 Task: Create New Customer with Customer Name: Dollar General_x000D_
, Billing Address Line1: 3520 Cook Hill Road, Billing Address Line2:  Danbury, Billing Address Line3:  Connecticut 06810, Cell Number: 785-335-5456
Action: Mouse moved to (180, 33)
Screenshot: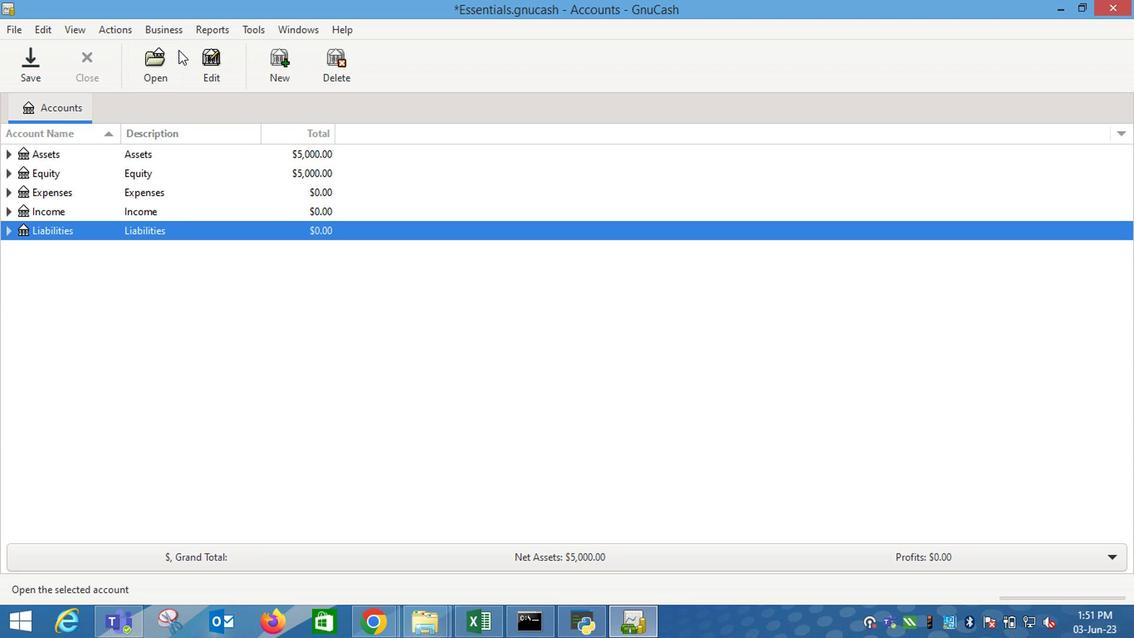 
Action: Mouse pressed left at (180, 33)
Screenshot: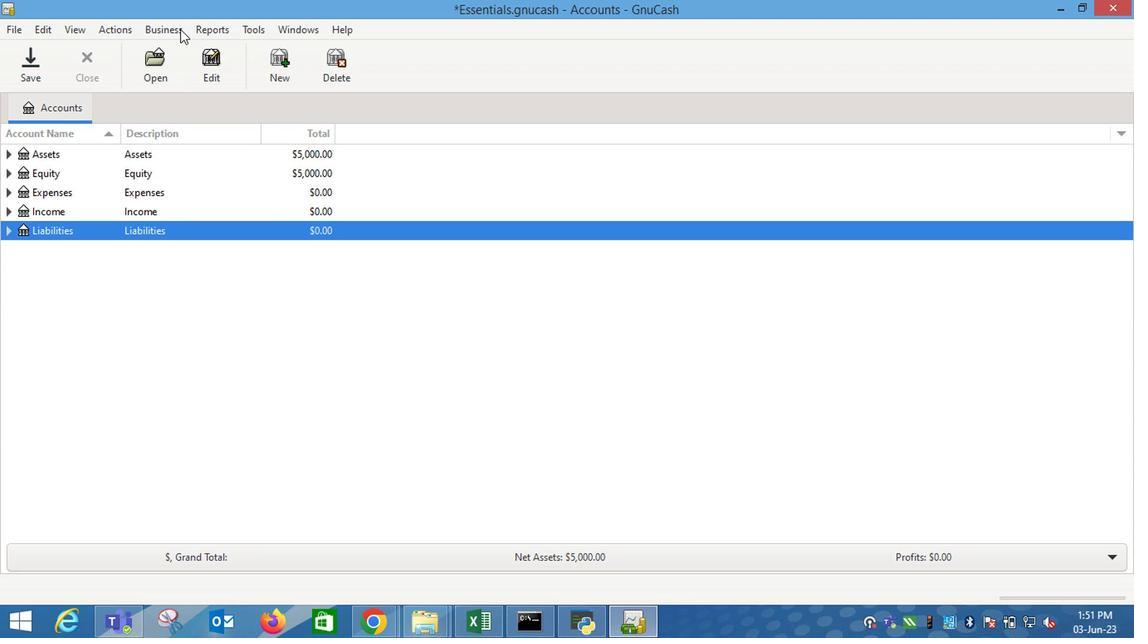 
Action: Mouse moved to (380, 70)
Screenshot: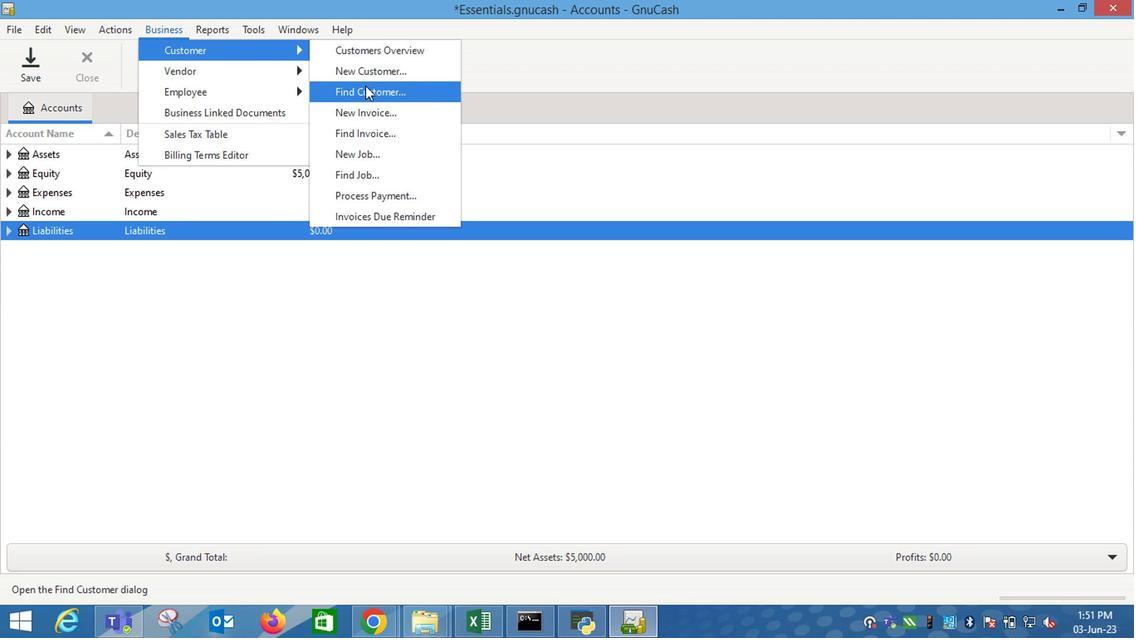 
Action: Mouse pressed left at (380, 70)
Screenshot: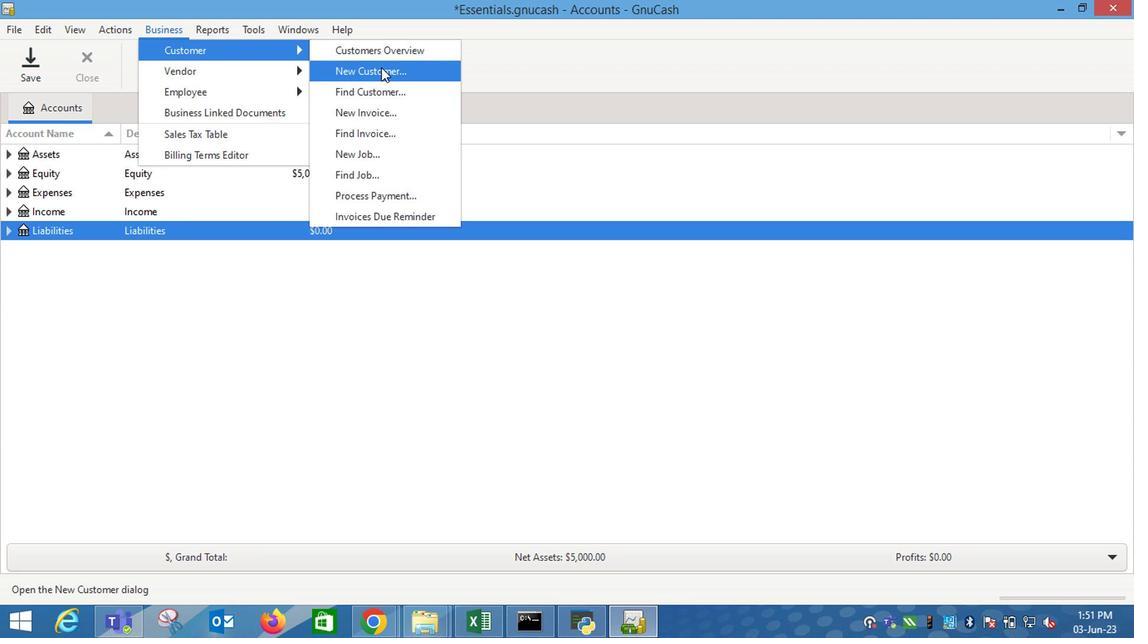 
Action: Mouse moved to (791, 268)
Screenshot: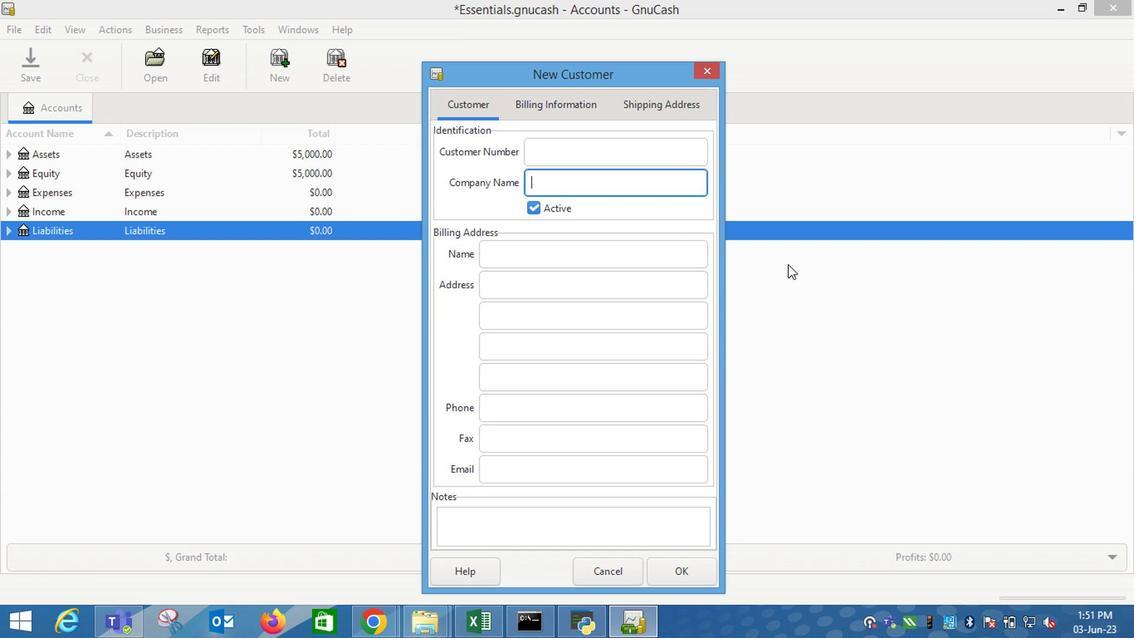 
Action: Key pressed <Key.shift_r>F<Key.backspace><Key.shift_r>Dollar<Key.space><Key.shift_r>General<Key.tab><Key.tab><Key.tab>3520<Key.space><Key.shift_r>Cook<Key.space><Key.shift_r>Hill<Key.space><Key.shift_r>Road<Key.tab><Key.shift_r>Da<Key.tab><Key.shift_r>Conn<Key.tab><Key.tab>785-335-454<Key.backspace><Key.backspace><Key.backspace>5456
Screenshot: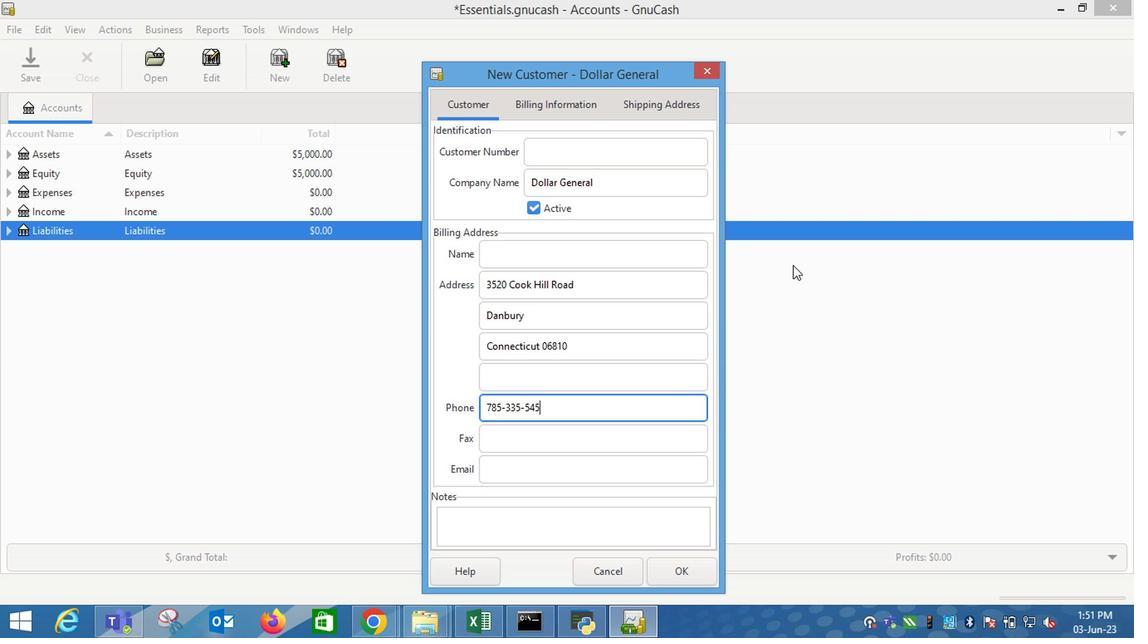 
Action: Mouse moved to (571, 108)
Screenshot: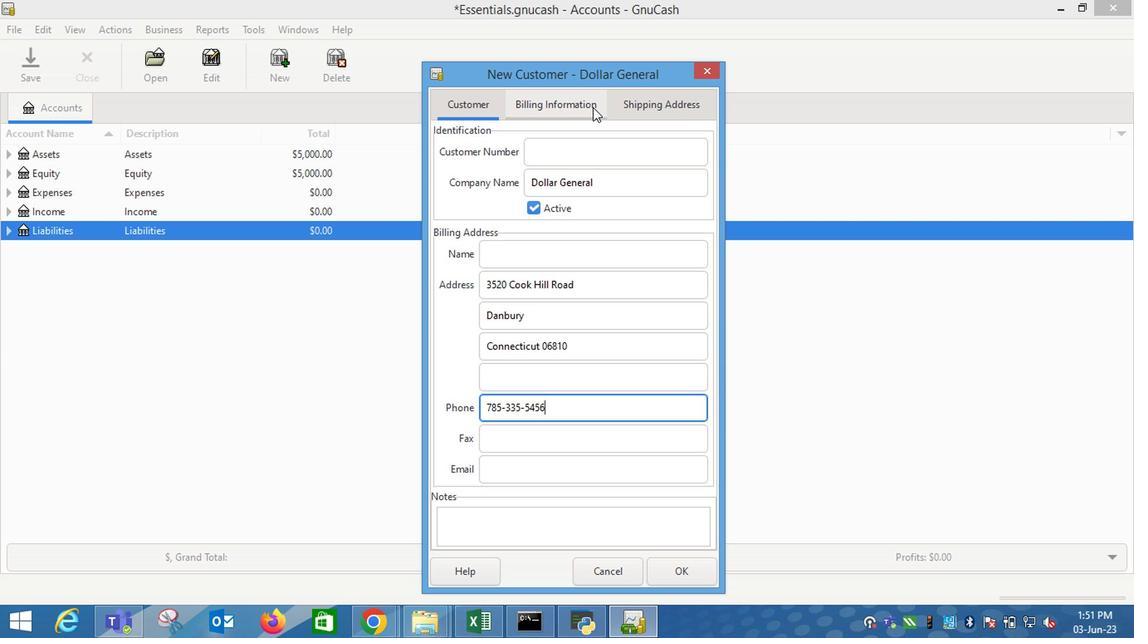 
Action: Mouse pressed left at (571, 108)
Screenshot: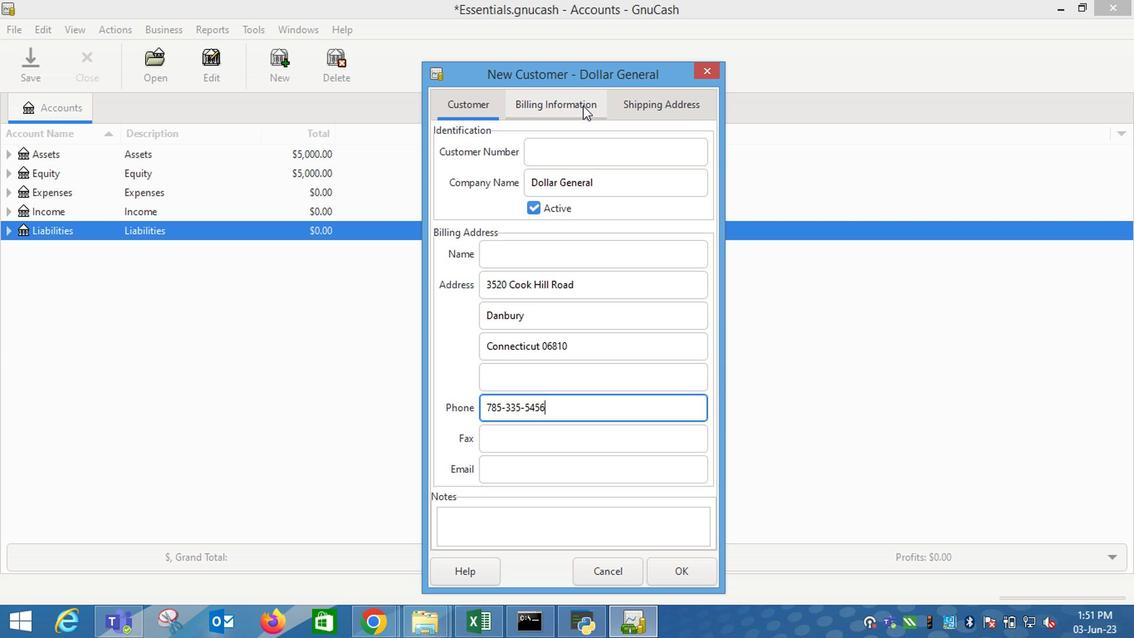 
Action: Mouse moved to (660, 579)
Screenshot: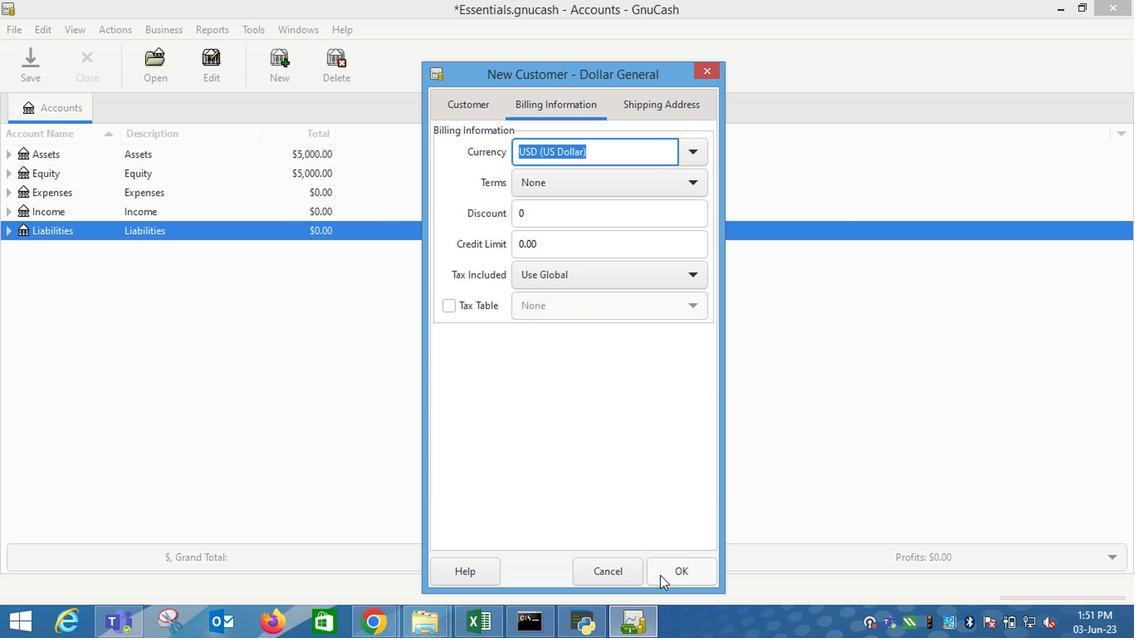 
Action: Mouse pressed left at (660, 579)
Screenshot: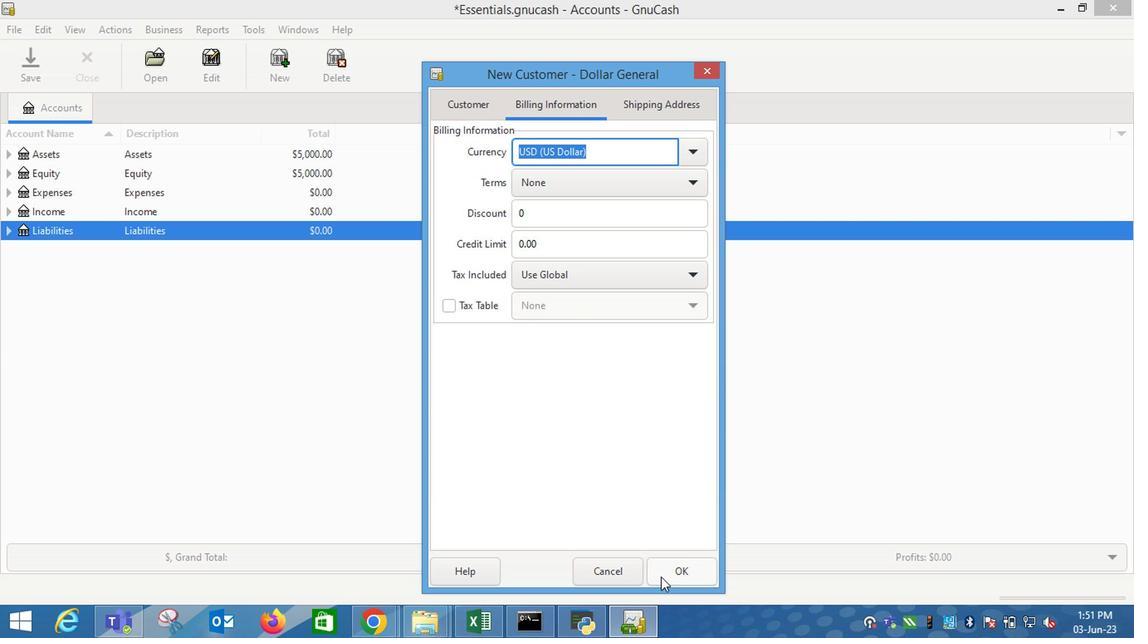 
Action: Mouse moved to (394, 415)
Screenshot: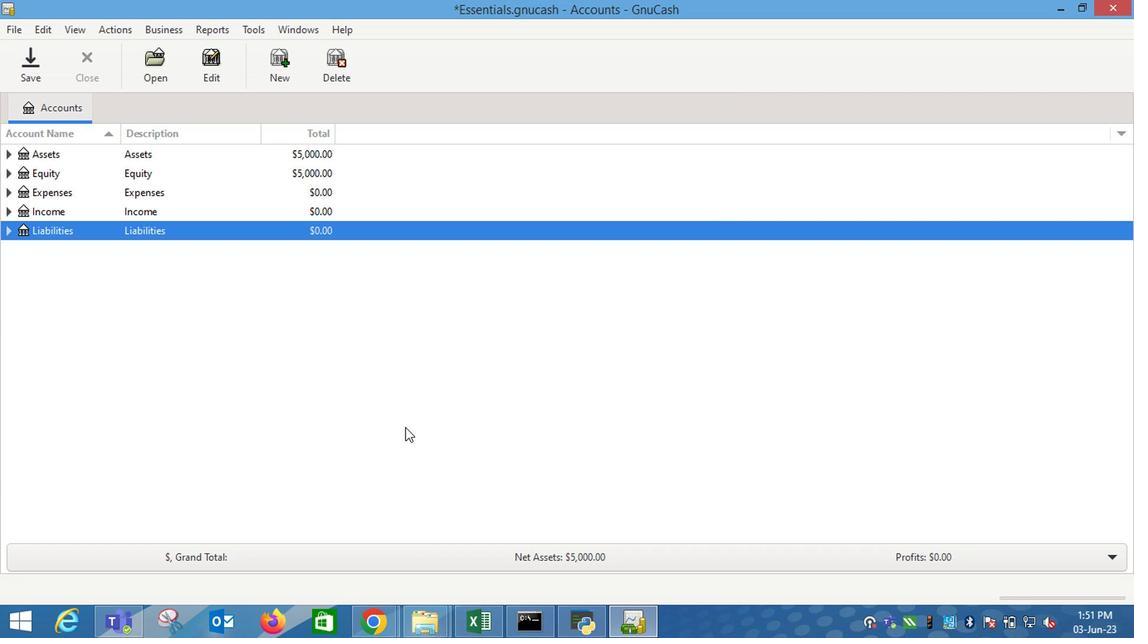 
